 Task: Create a new task in Outlook titled 'Old Age Home', set the start date to 06/27/23, due date to 07/04/23, priority to 'High', and include the task details and a business card.
Action: Mouse moved to (7, 120)
Screenshot: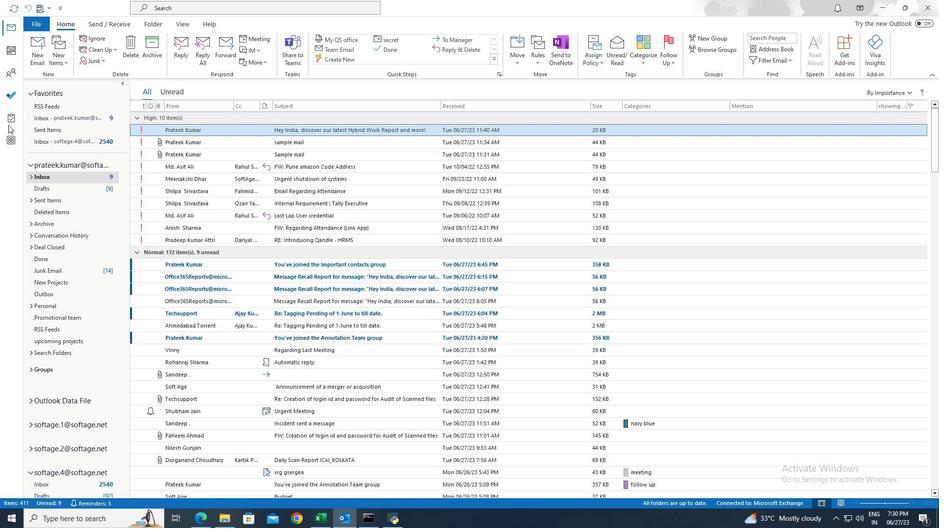 
Action: Mouse pressed left at (7, 120)
Screenshot: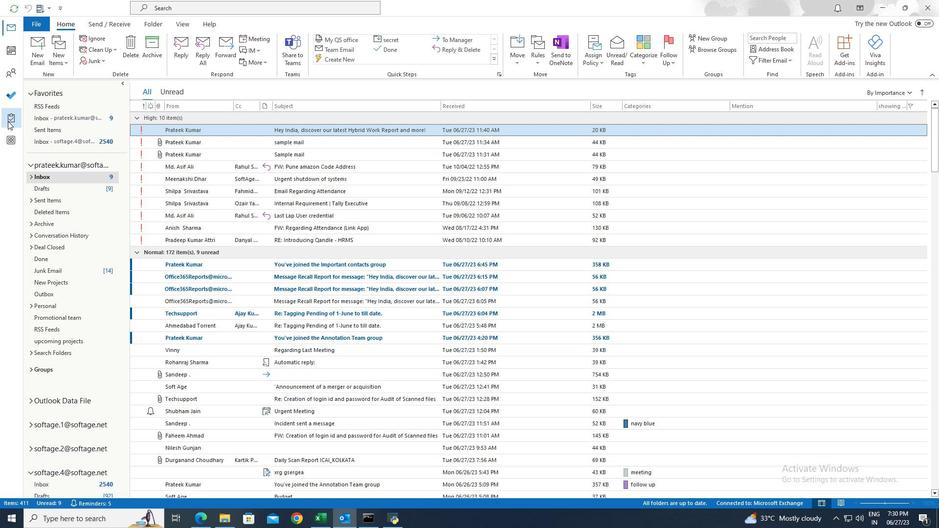 
Action: Mouse moved to (200, 304)
Screenshot: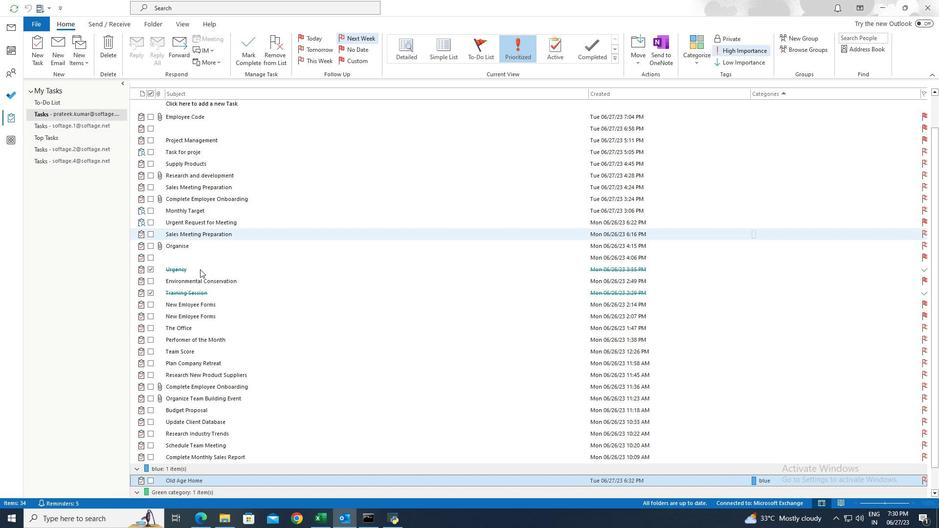 
Action: Mouse scrolled (200, 303) with delta (0, 0)
Screenshot: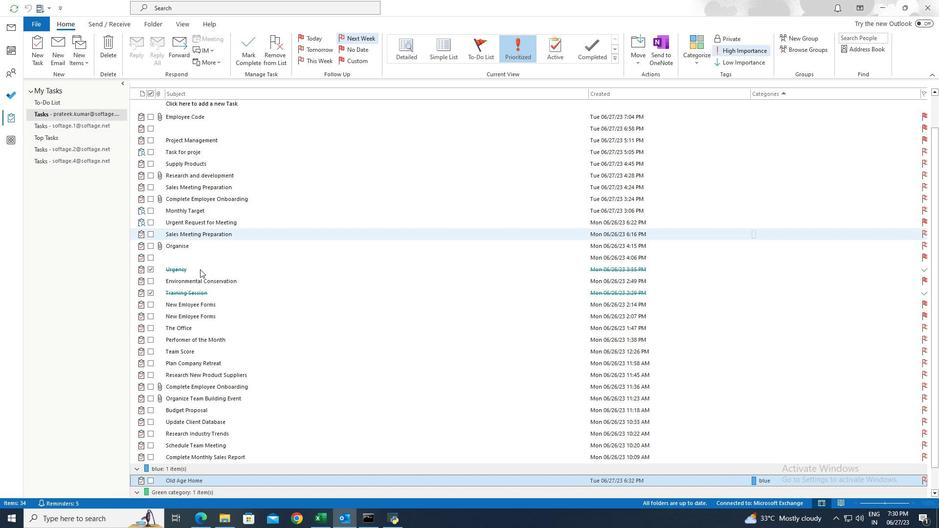 
Action: Mouse scrolled (200, 303) with delta (0, 0)
Screenshot: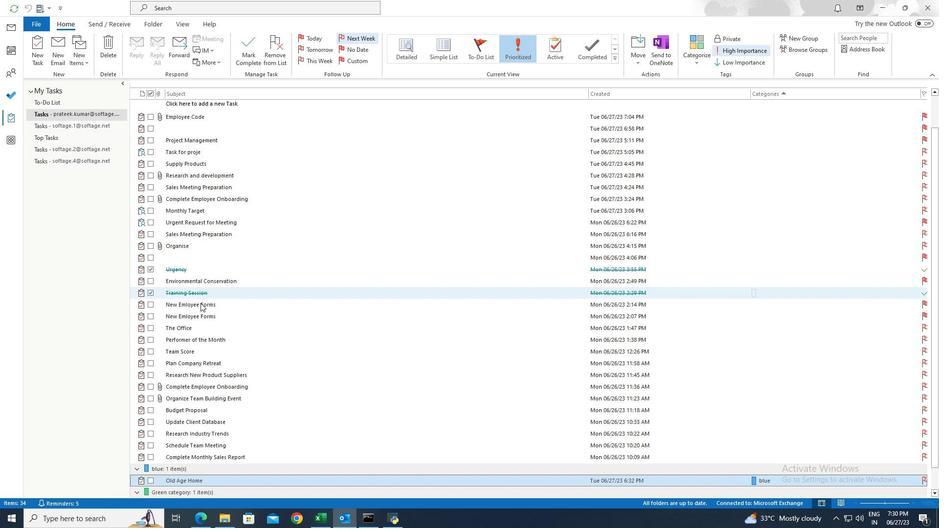 
Action: Mouse scrolled (200, 303) with delta (0, 0)
Screenshot: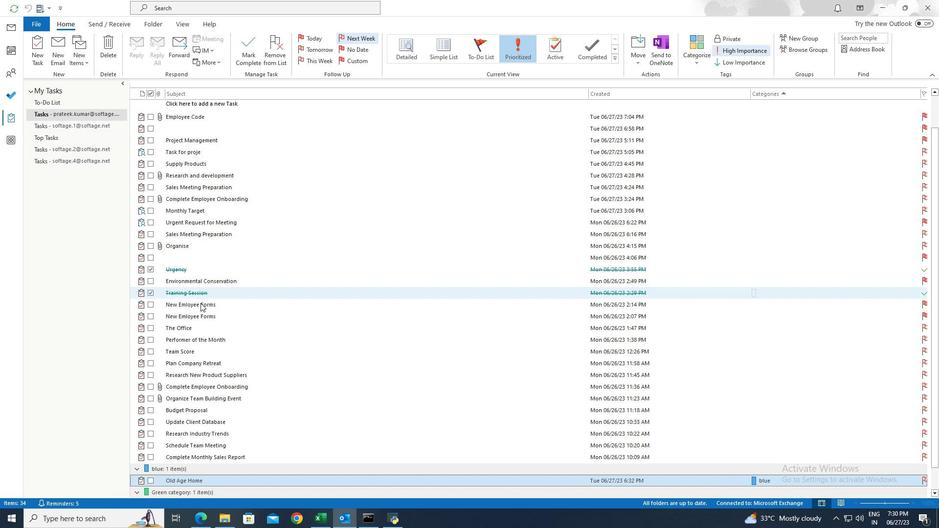 
Action: Mouse scrolled (200, 303) with delta (0, 0)
Screenshot: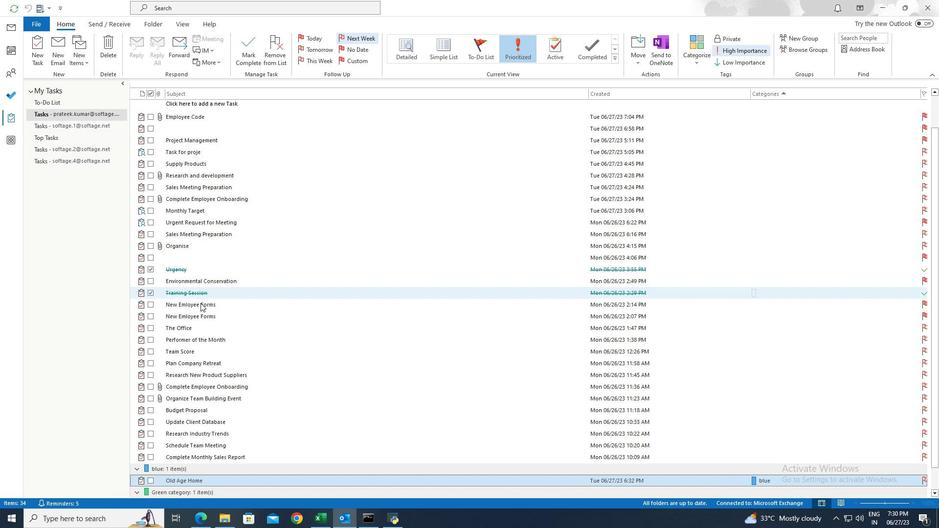
Action: Mouse scrolled (200, 303) with delta (0, 0)
Screenshot: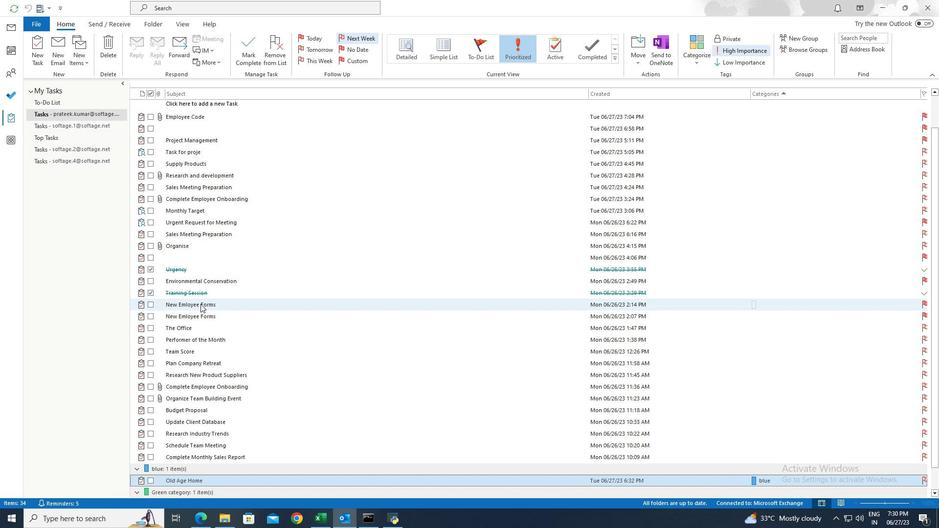 
Action: Mouse moved to (185, 458)
Screenshot: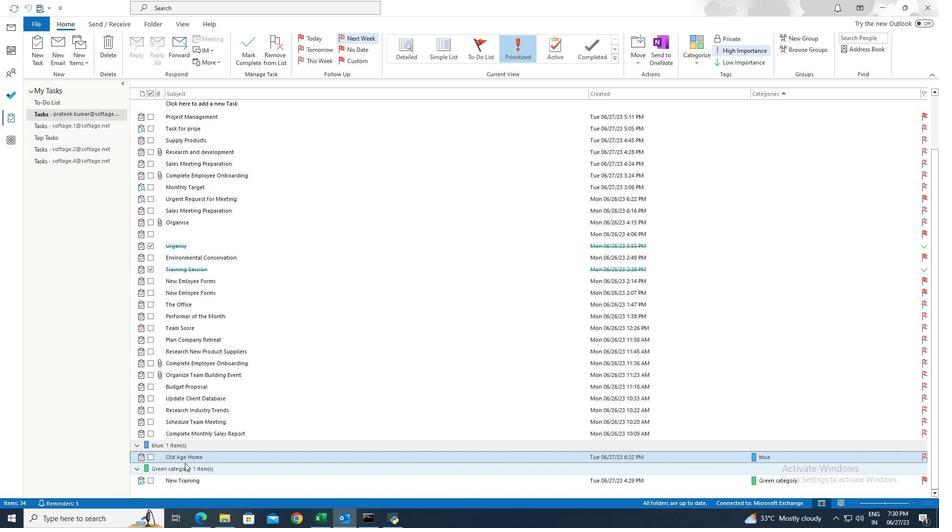 
Action: Mouse pressed left at (185, 458)
Screenshot: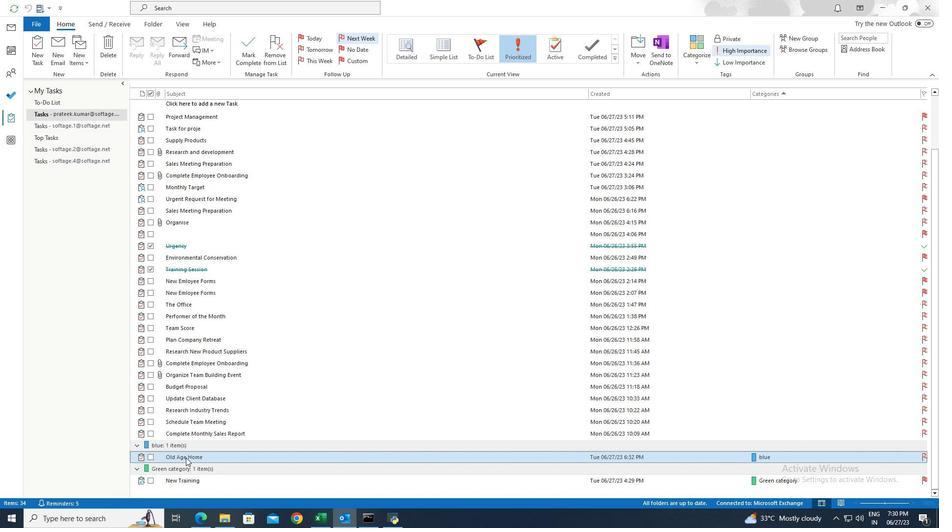 
Action: Mouse pressed left at (185, 458)
Screenshot: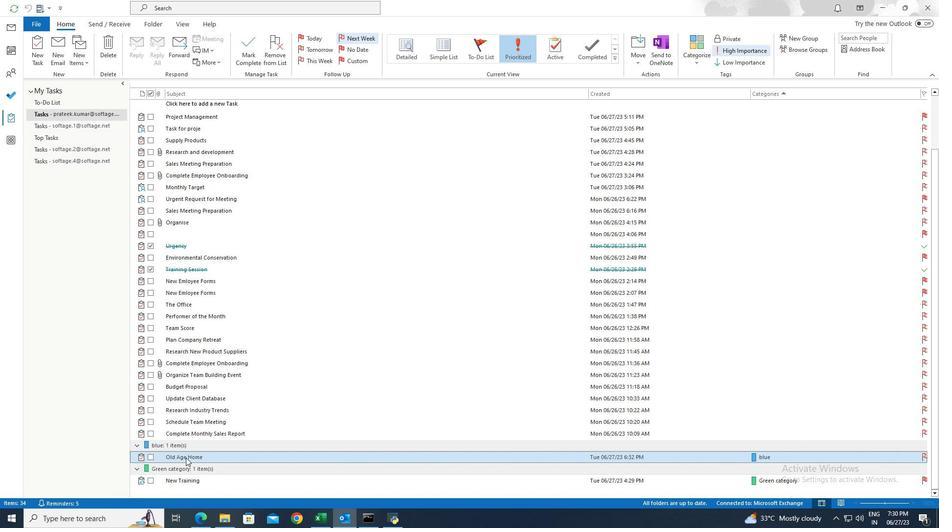
Action: Mouse moved to (374, 249)
Screenshot: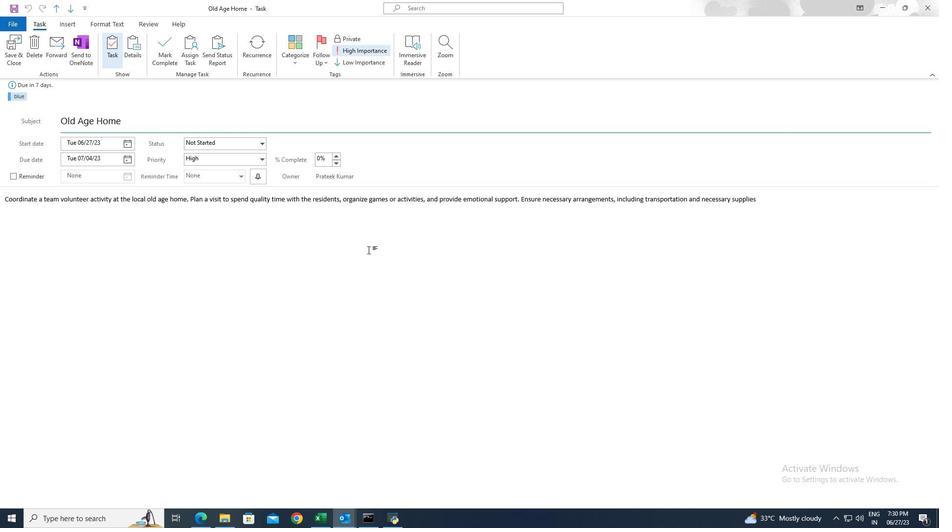
Action: Mouse pressed left at (374, 249)
Screenshot: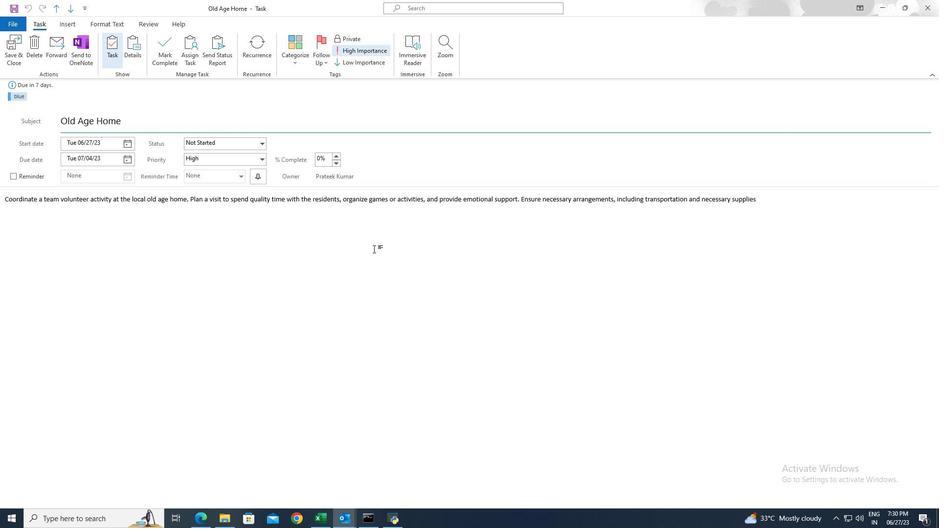 
Action: Mouse moved to (78, 24)
Screenshot: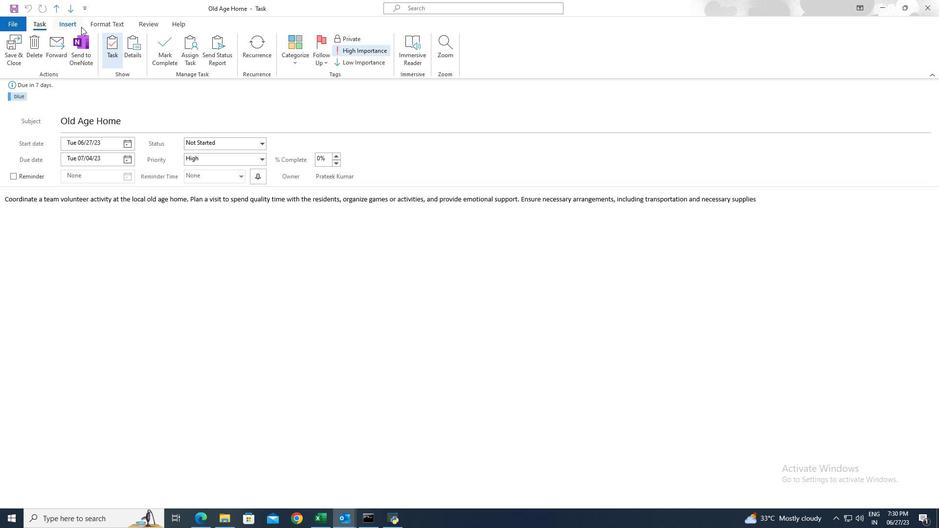 
Action: Mouse pressed left at (78, 24)
Screenshot: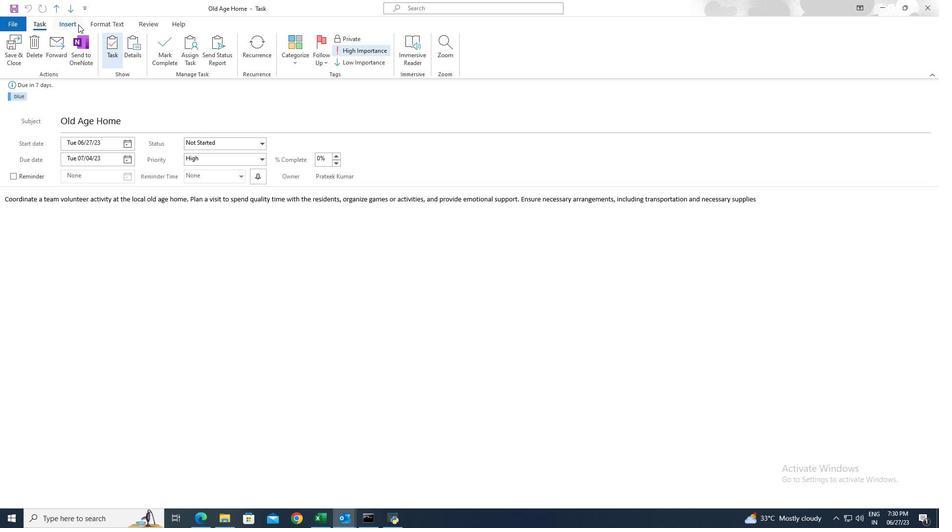 
Action: Mouse moved to (64, 57)
Screenshot: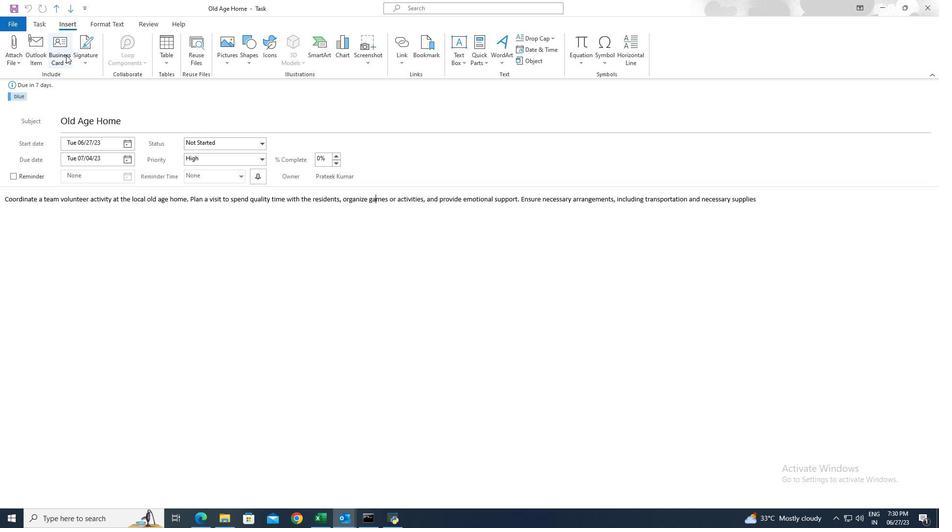 
Action: Mouse pressed left at (64, 57)
Screenshot: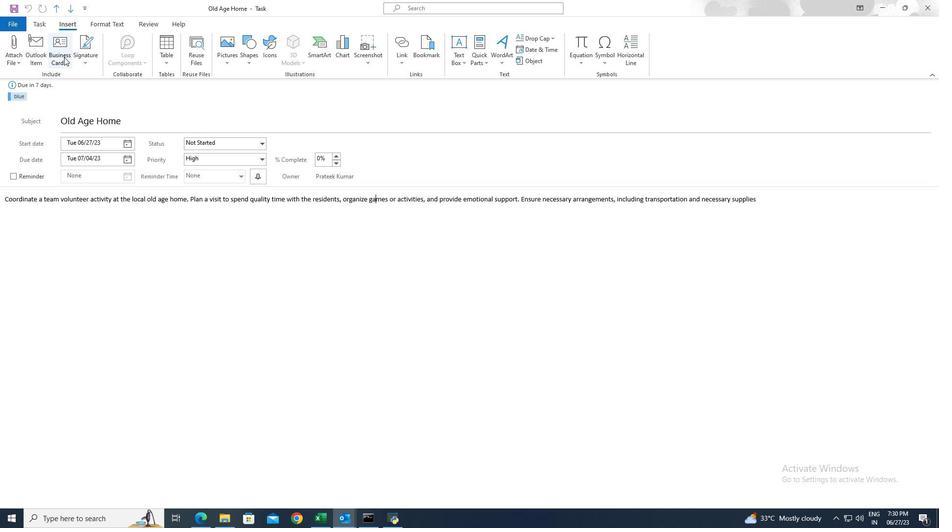 
Action: Mouse moved to (91, 89)
Screenshot: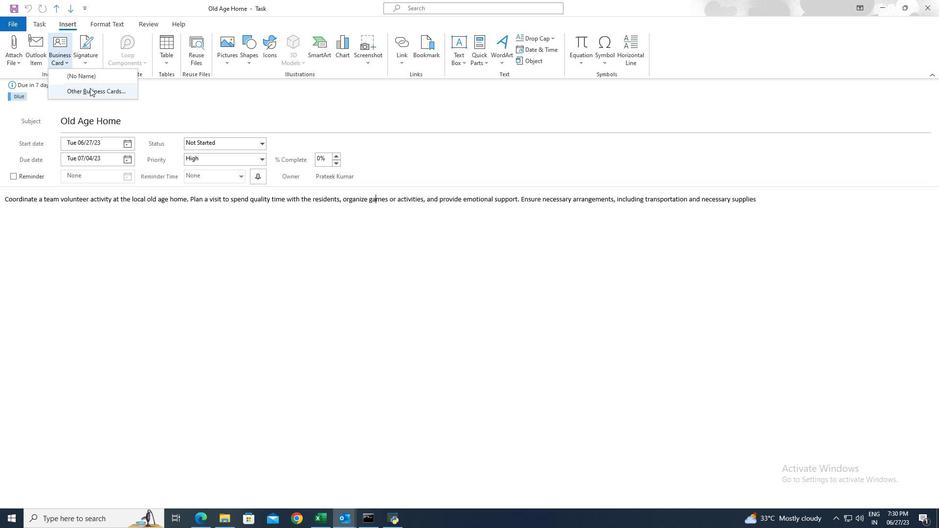 
Action: Mouse pressed left at (91, 89)
Screenshot: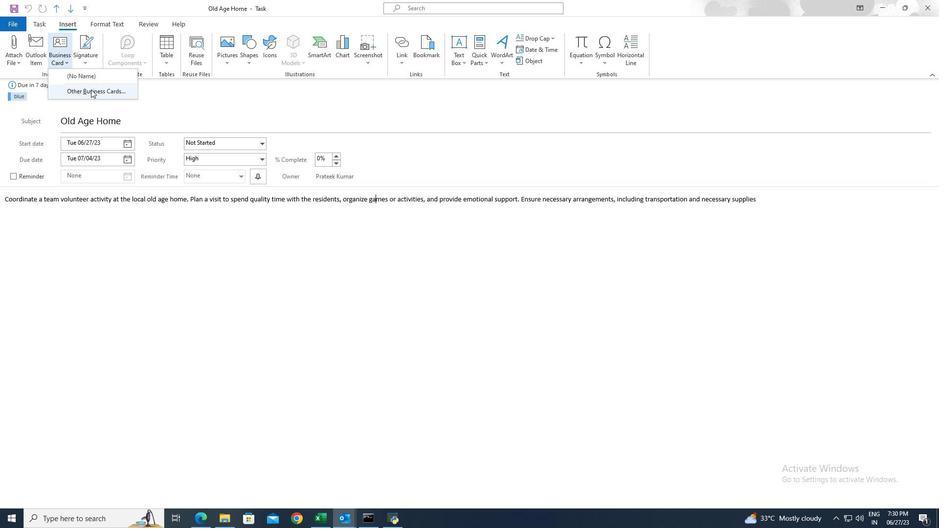 
Action: Mouse moved to (401, 199)
Screenshot: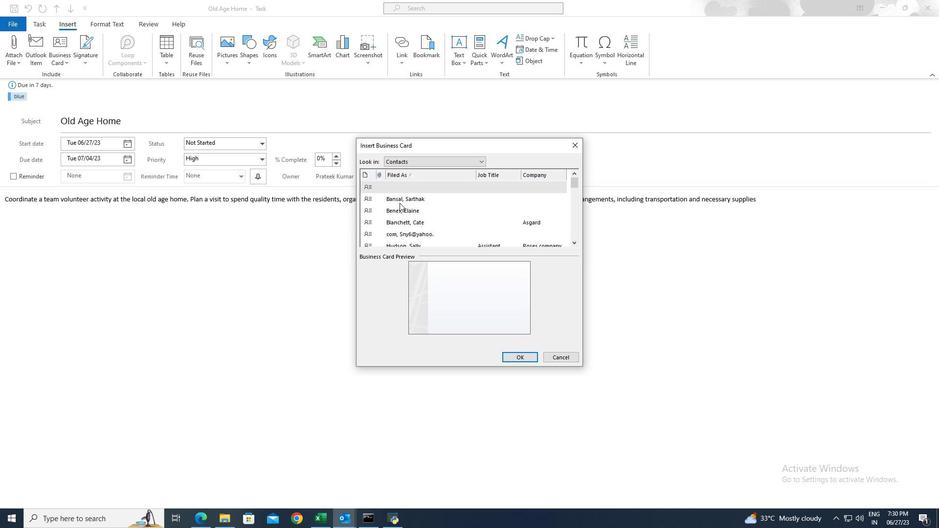 
Action: Mouse pressed left at (401, 199)
Screenshot: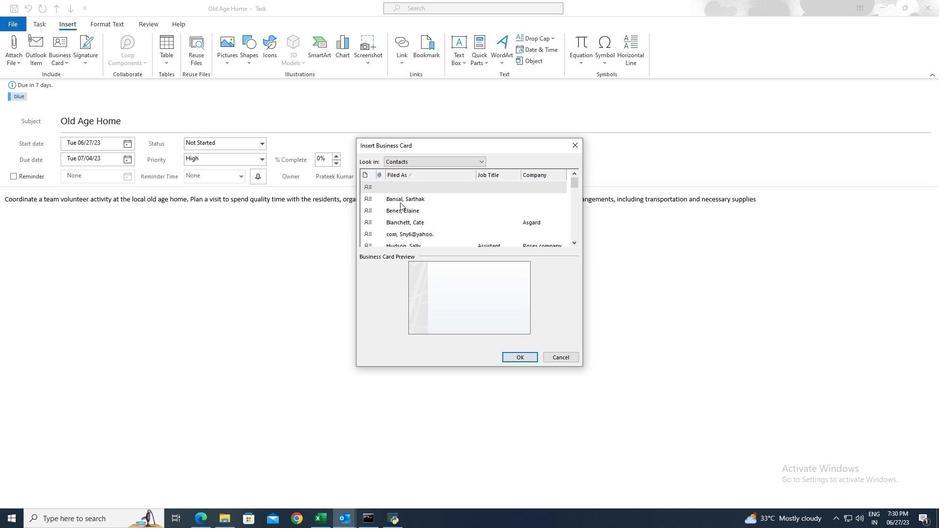 
Action: Mouse moved to (518, 354)
Screenshot: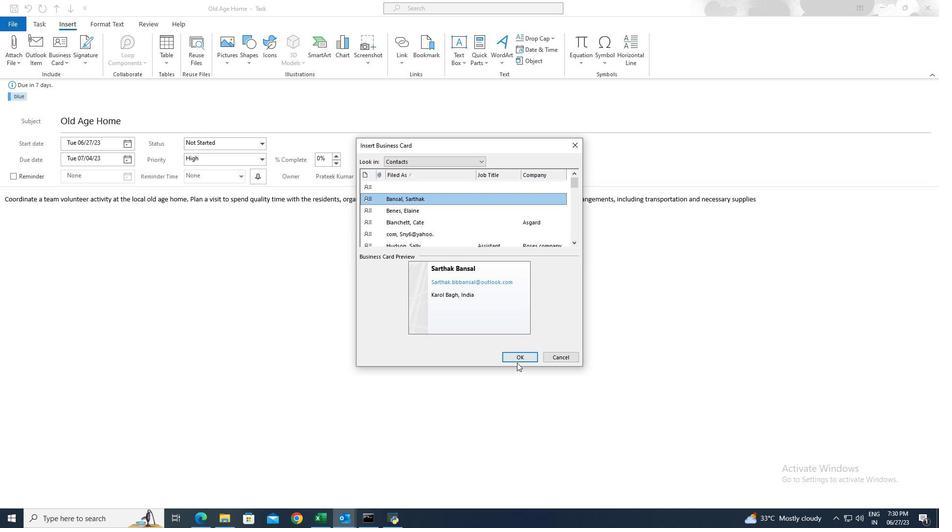 
Action: Mouse pressed left at (518, 354)
Screenshot: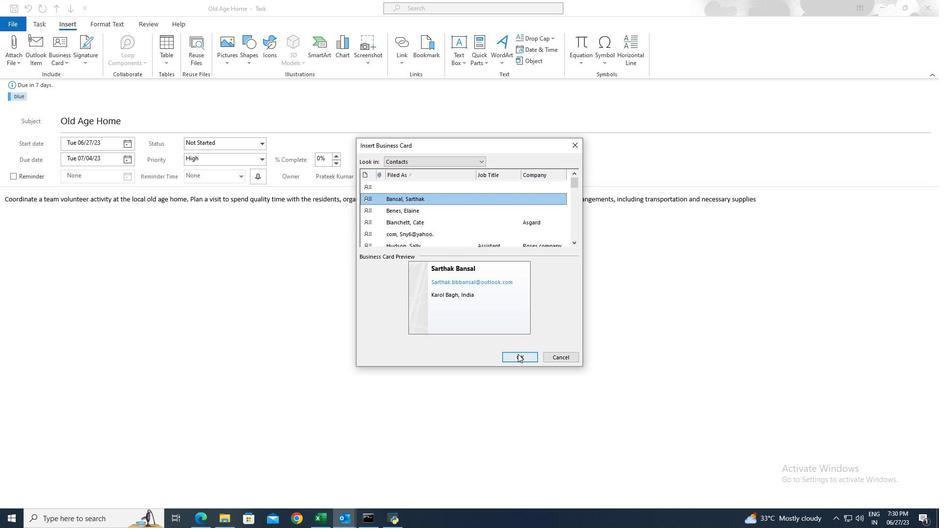 
Action: Mouse moved to (270, 289)
Screenshot: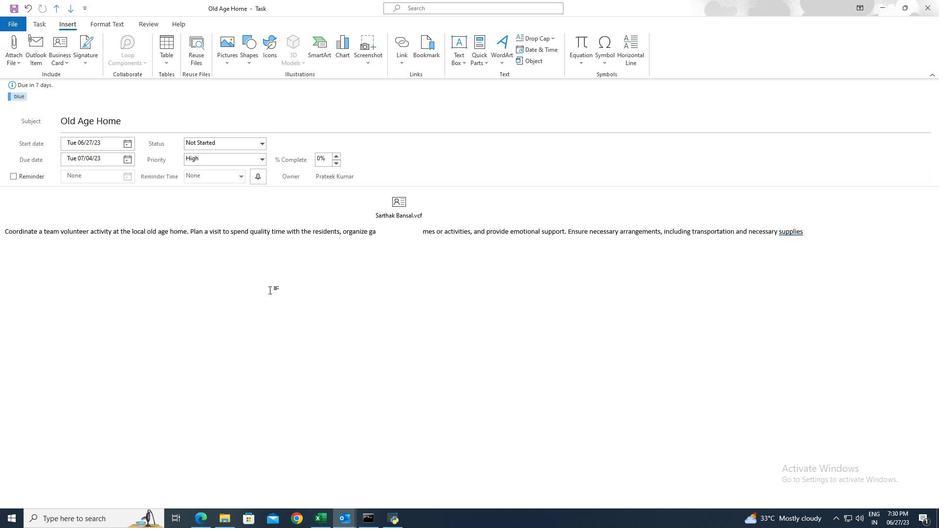 
